 Task: Toggle the render whitespace.
Action: Mouse moved to (165, 5)
Screenshot: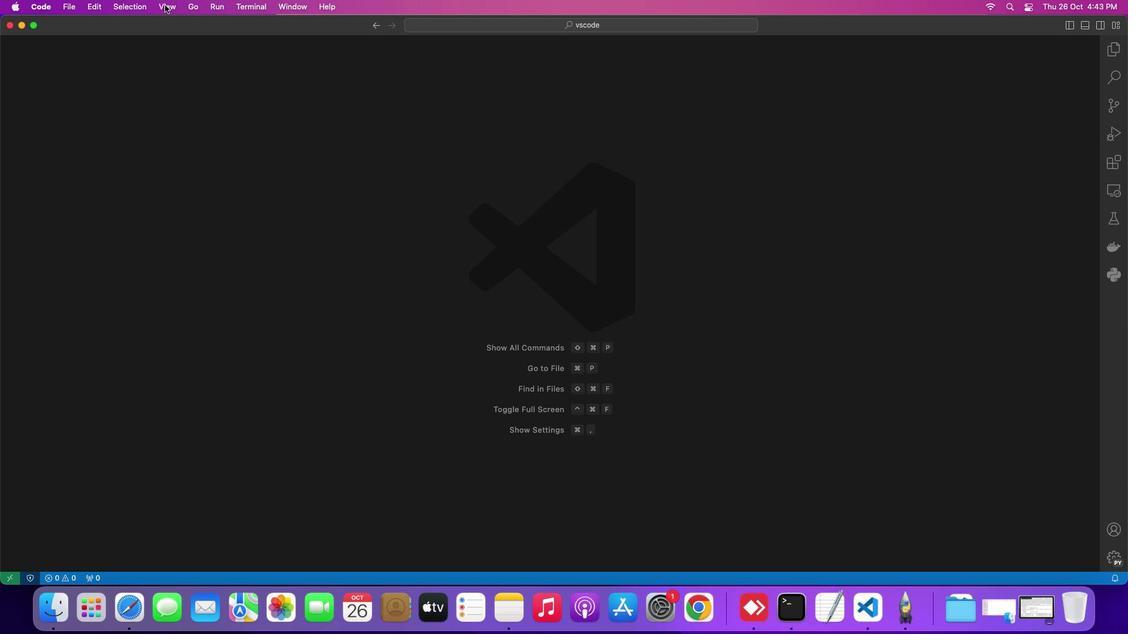 
Action: Mouse pressed left at (165, 5)
Screenshot: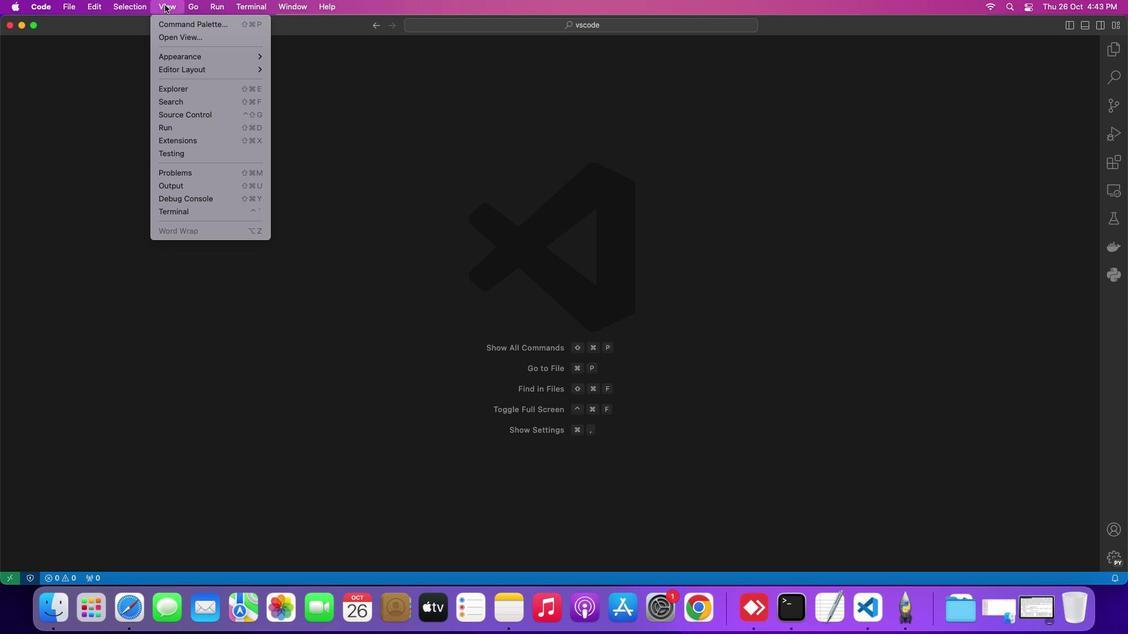 
Action: Mouse moved to (316, 260)
Screenshot: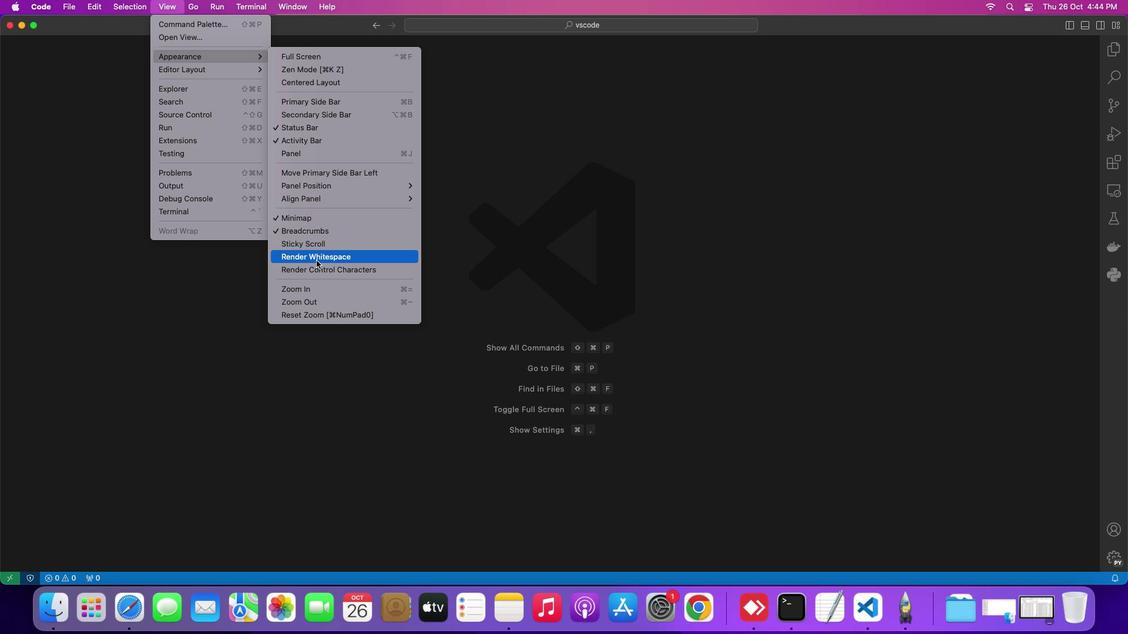 
Action: Mouse pressed left at (316, 260)
Screenshot: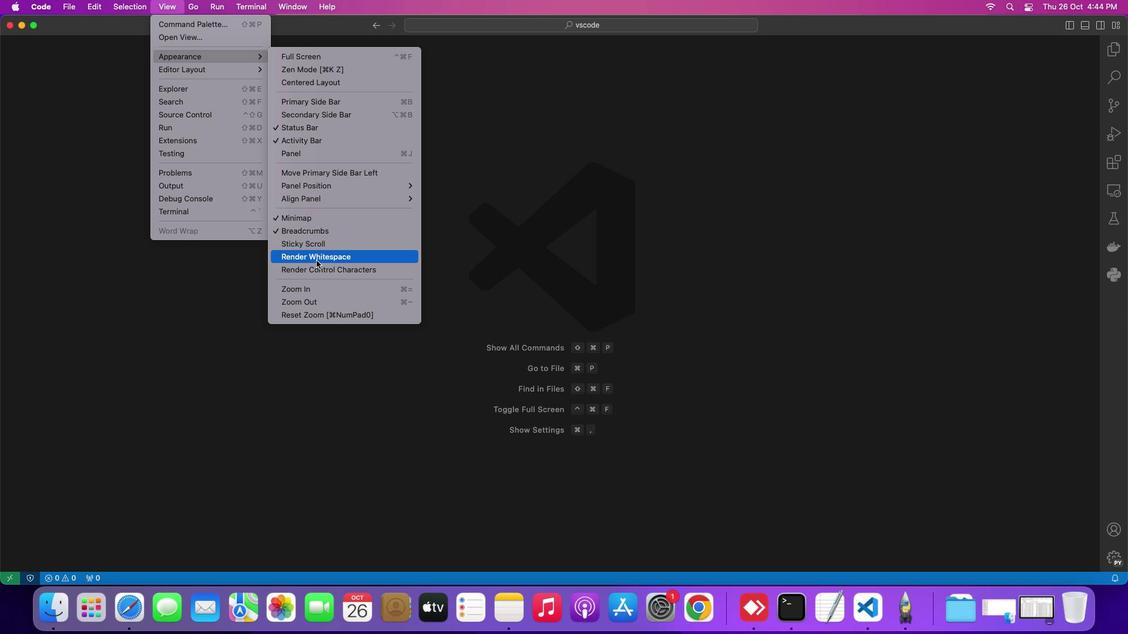 
Action: Mouse moved to (320, 15)
Screenshot: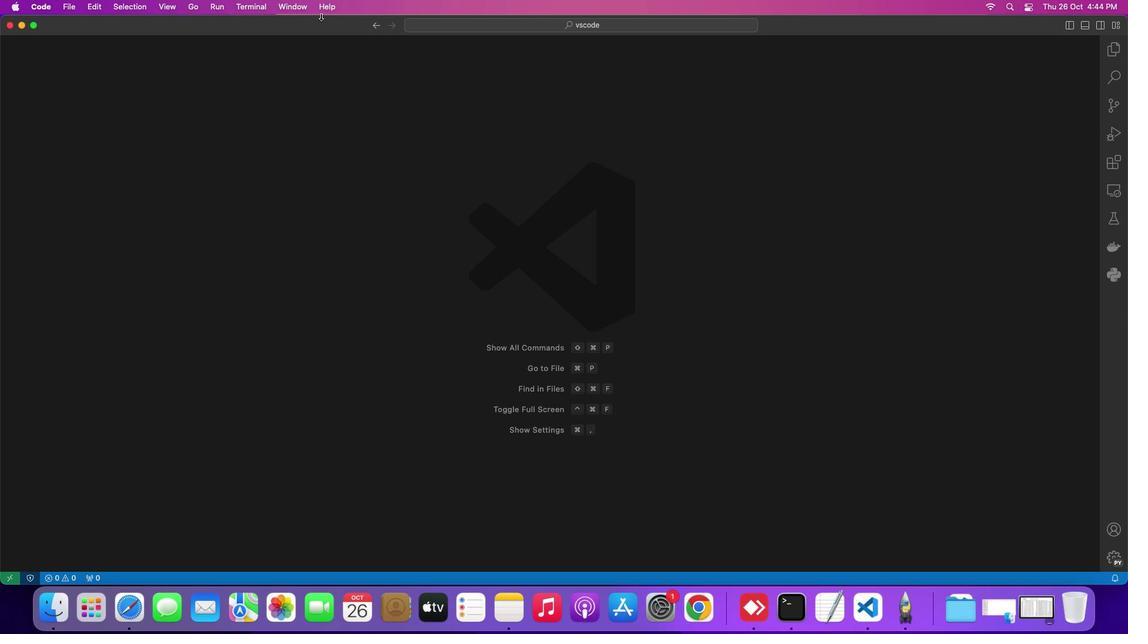 
